 Task: Open the pet resume spearmint template from the template gallery.
Action: Mouse moved to (52, 94)
Screenshot: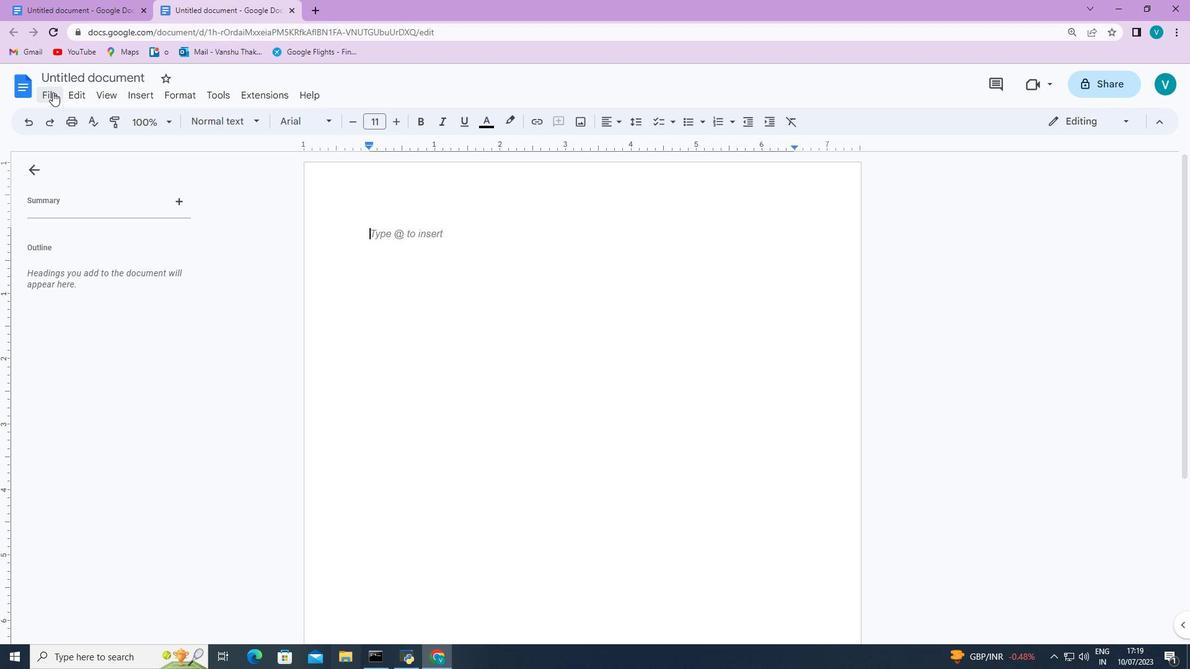 
Action: Mouse pressed left at (52, 94)
Screenshot: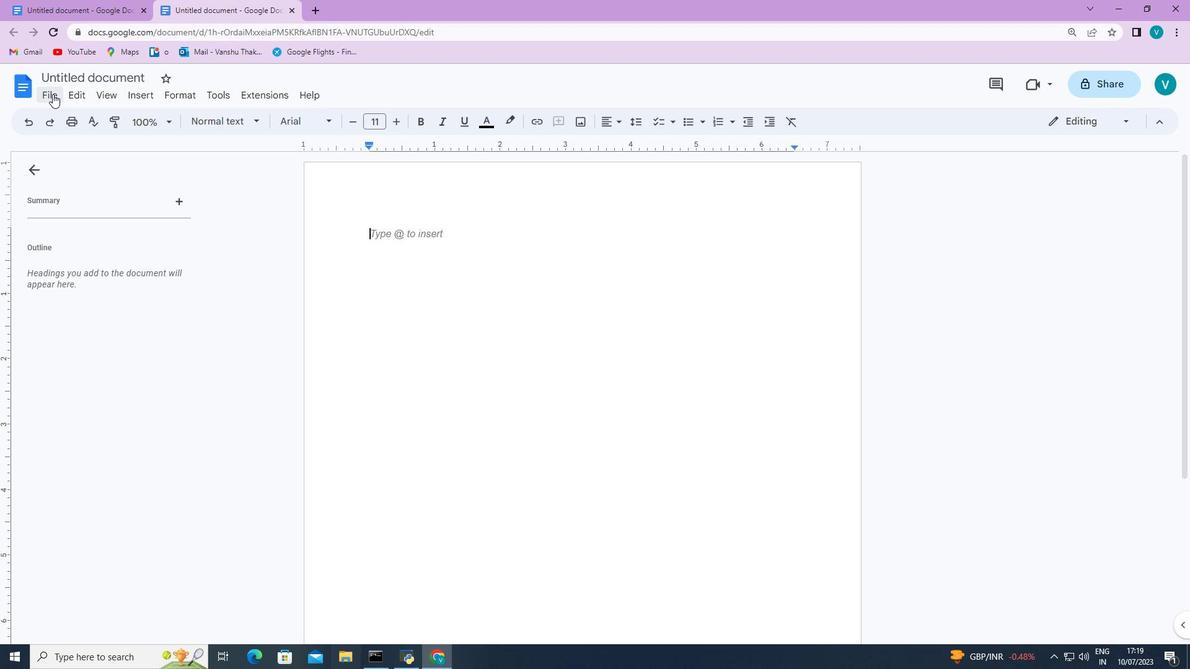 
Action: Mouse moved to (81, 115)
Screenshot: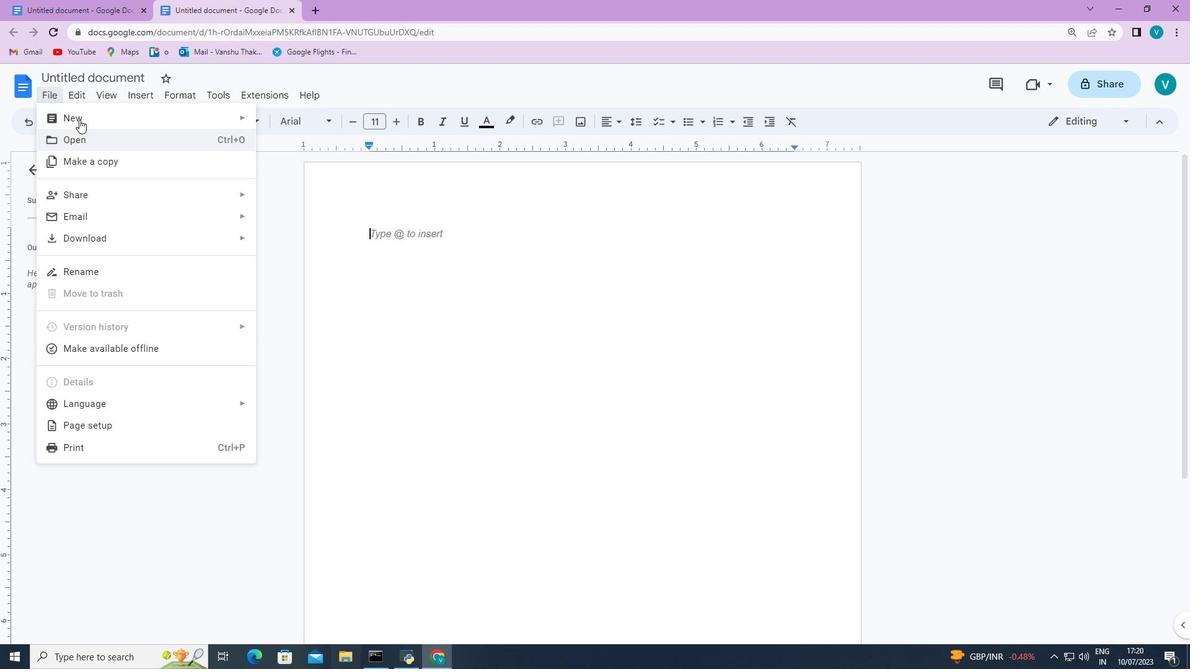 
Action: Mouse pressed left at (81, 115)
Screenshot: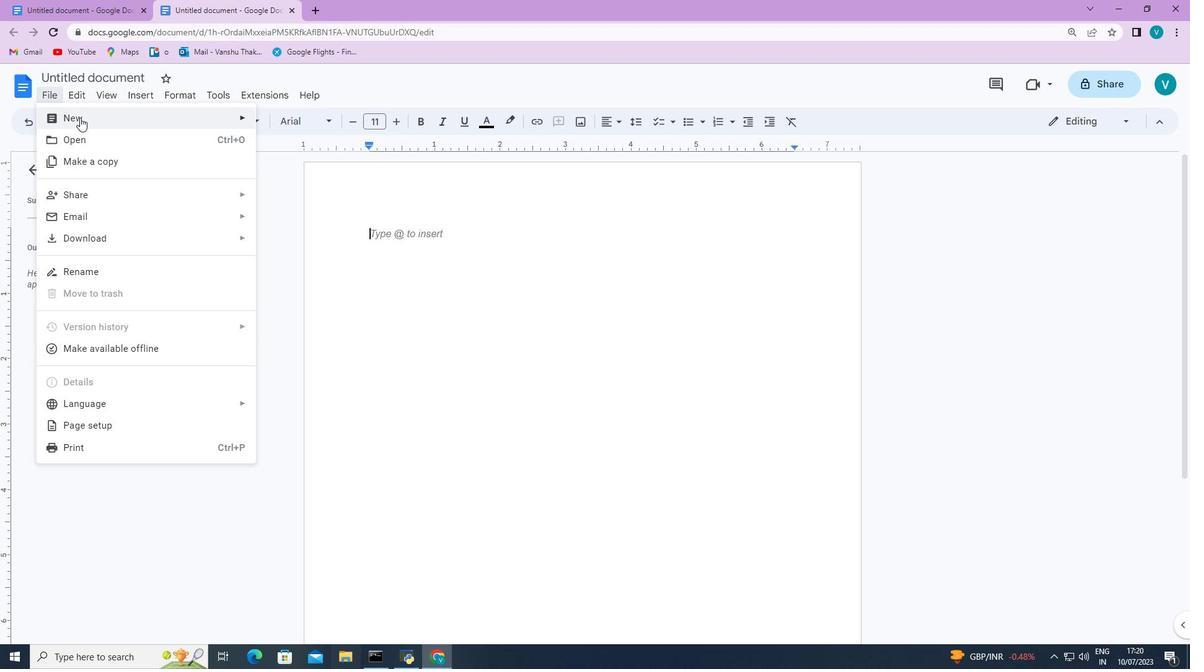 
Action: Mouse moved to (303, 139)
Screenshot: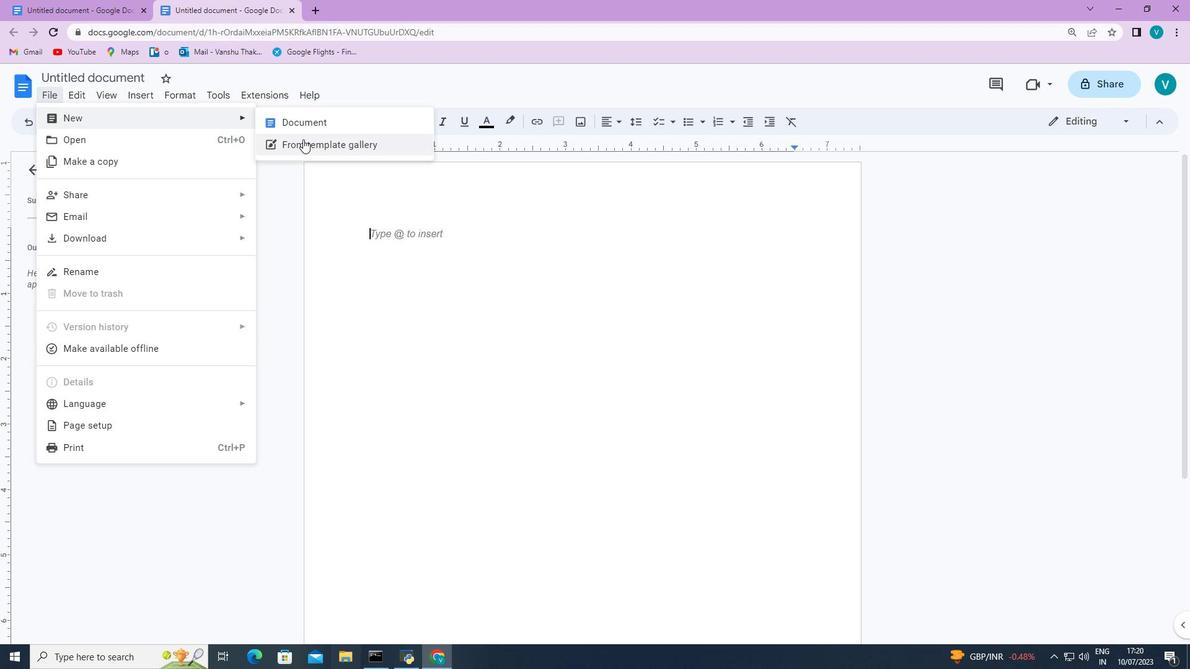 
Action: Mouse pressed left at (303, 139)
Screenshot: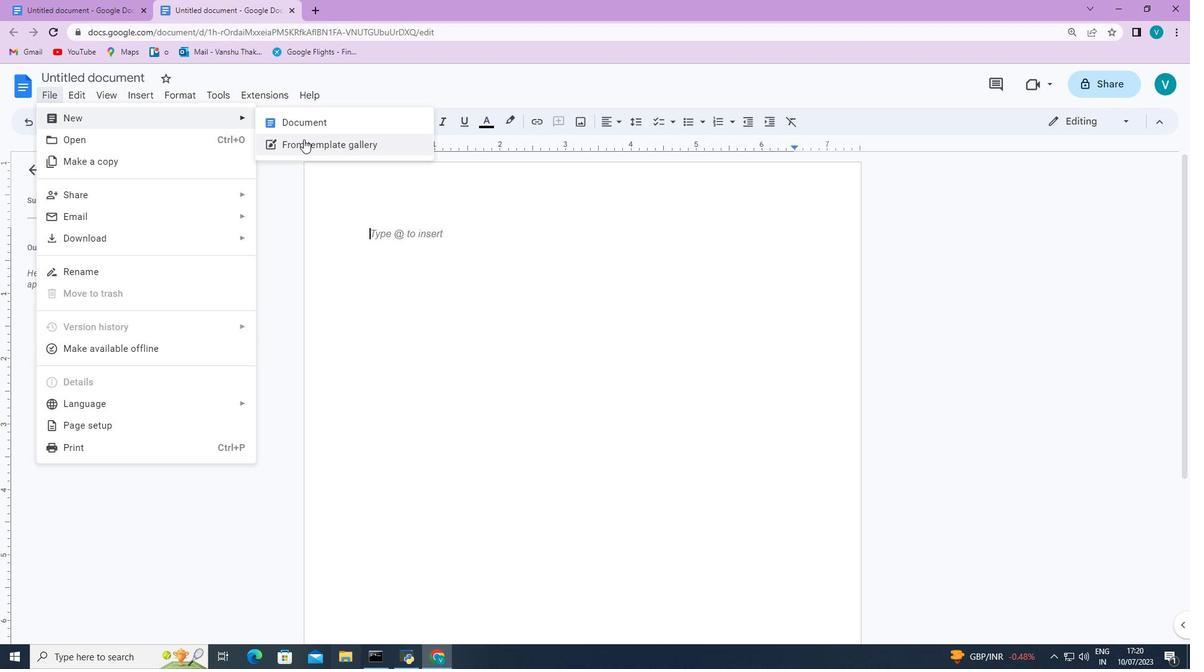 
Action: Mouse moved to (396, 321)
Screenshot: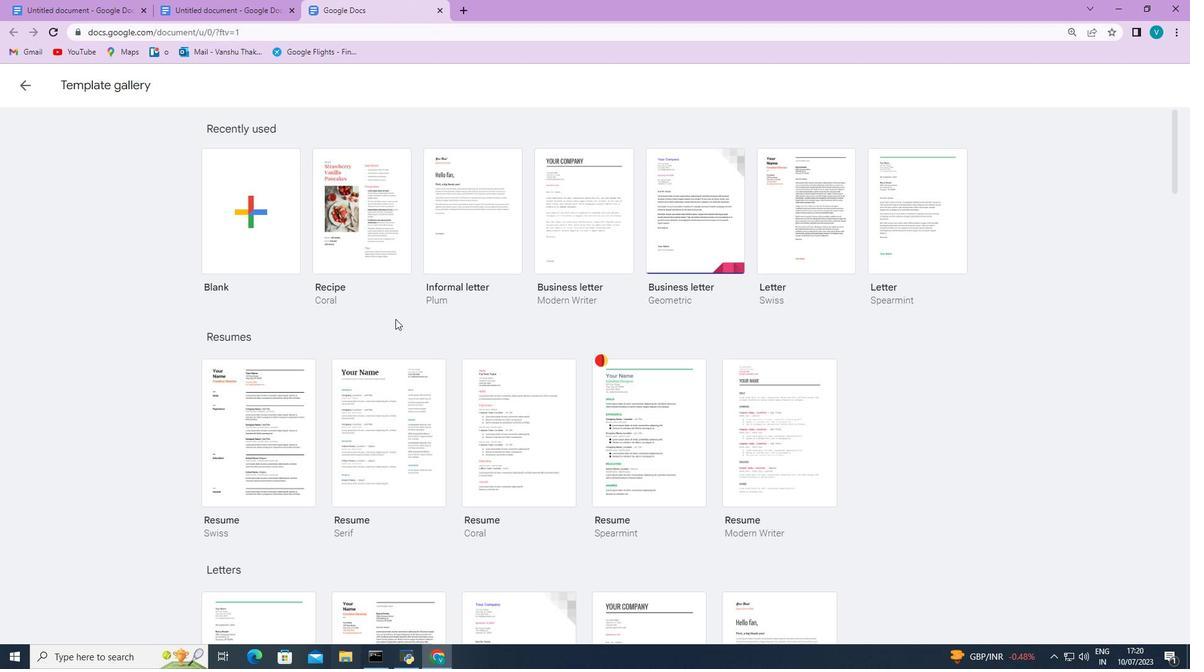 
Action: Mouse scrolled (396, 321) with delta (0, 0)
Screenshot: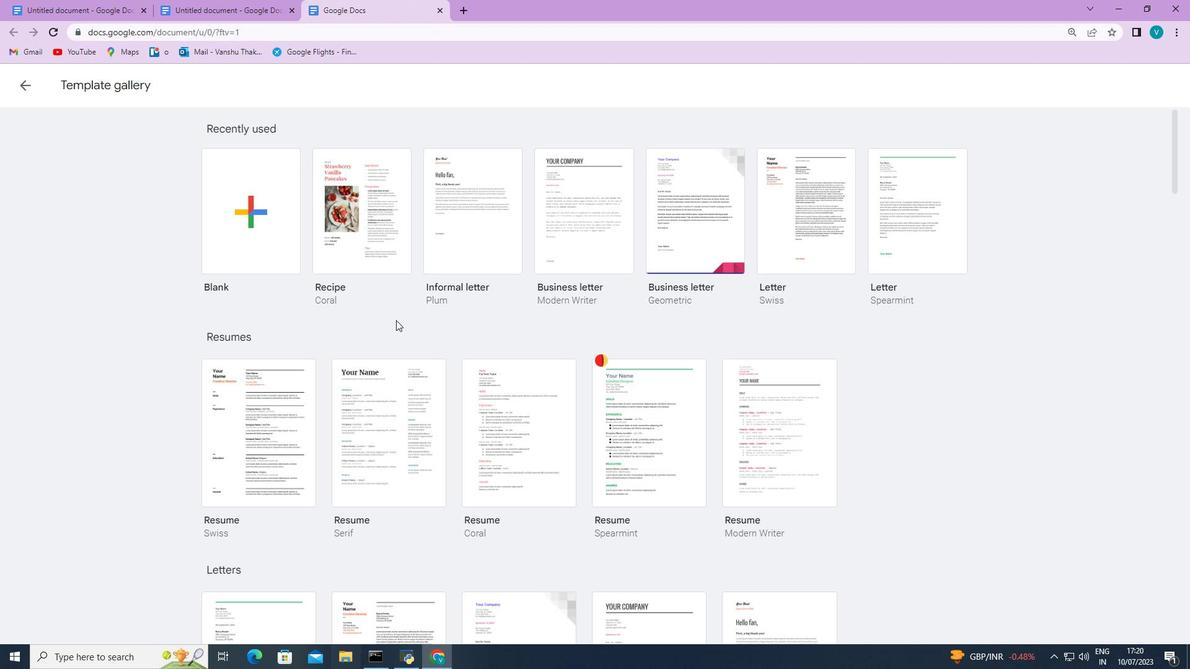 
Action: Mouse scrolled (396, 321) with delta (0, 0)
Screenshot: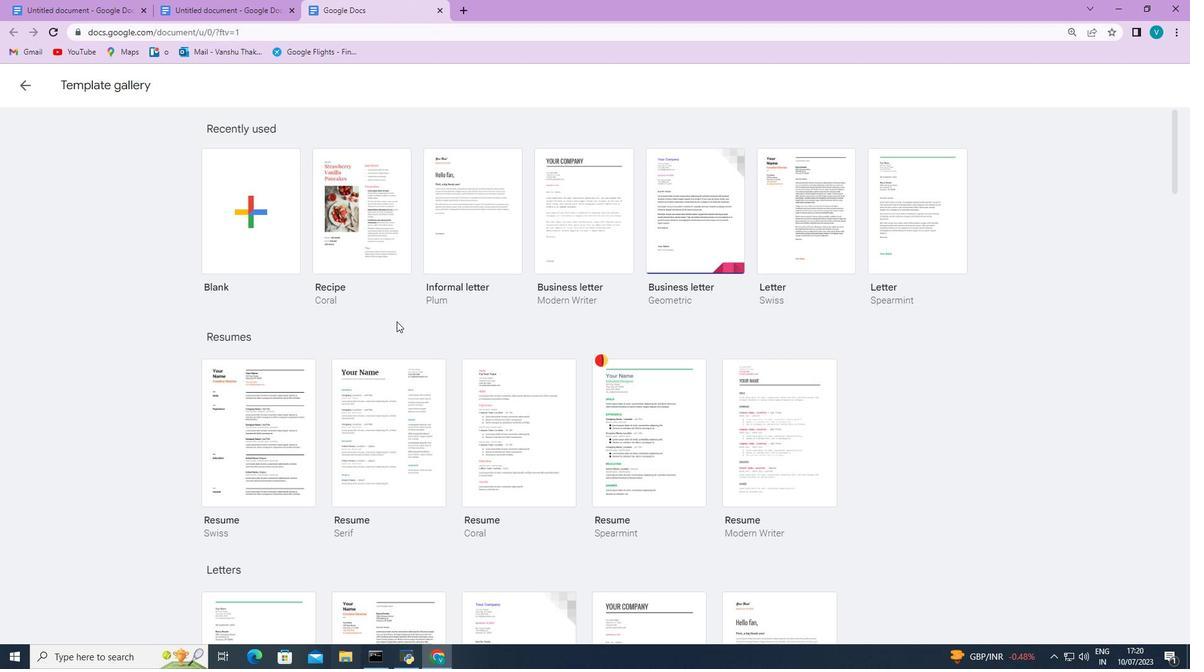 
Action: Mouse scrolled (396, 321) with delta (0, 0)
Screenshot: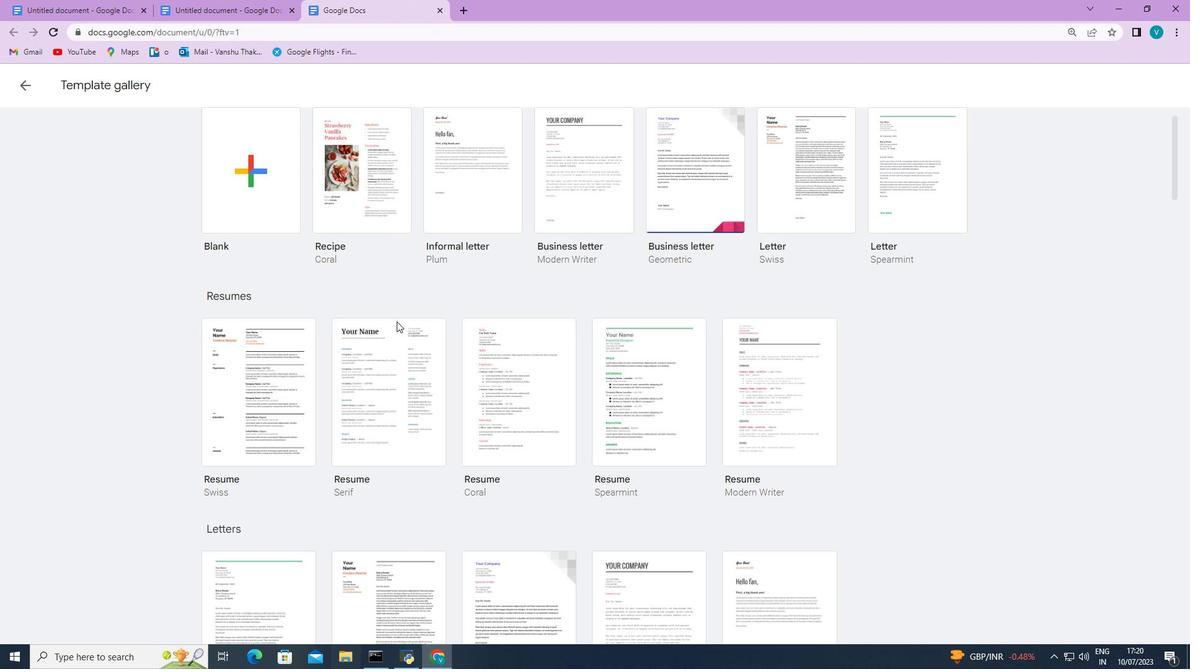 
Action: Mouse moved to (397, 321)
Screenshot: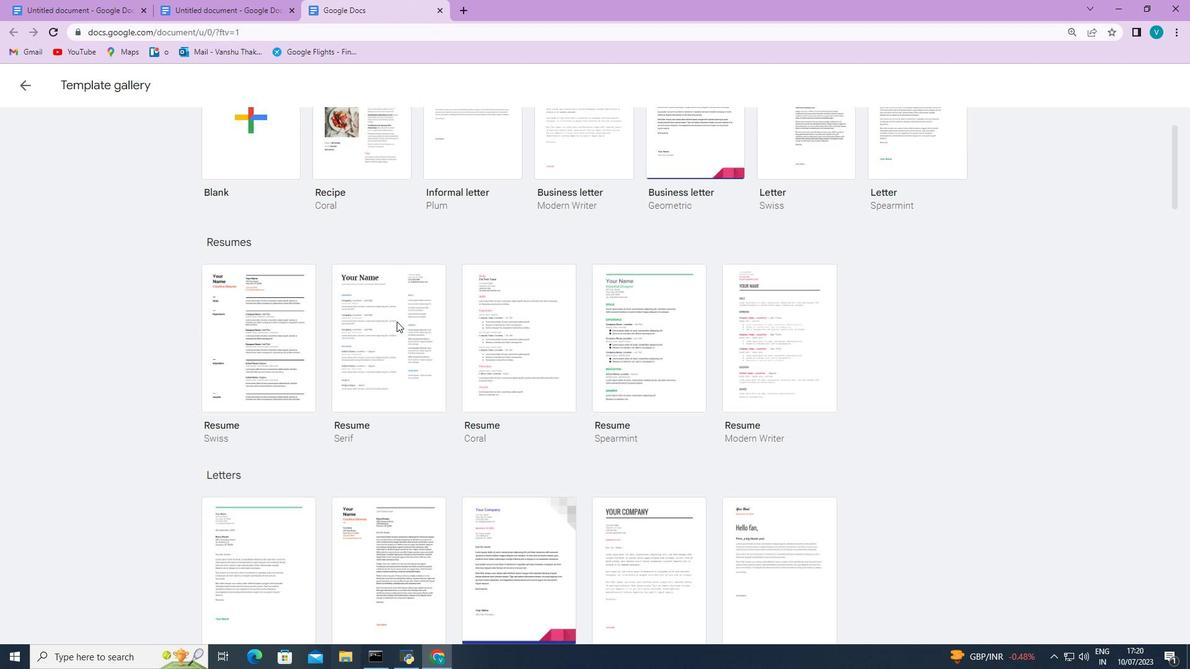 
Action: Mouse scrolled (397, 321) with delta (0, 0)
Screenshot: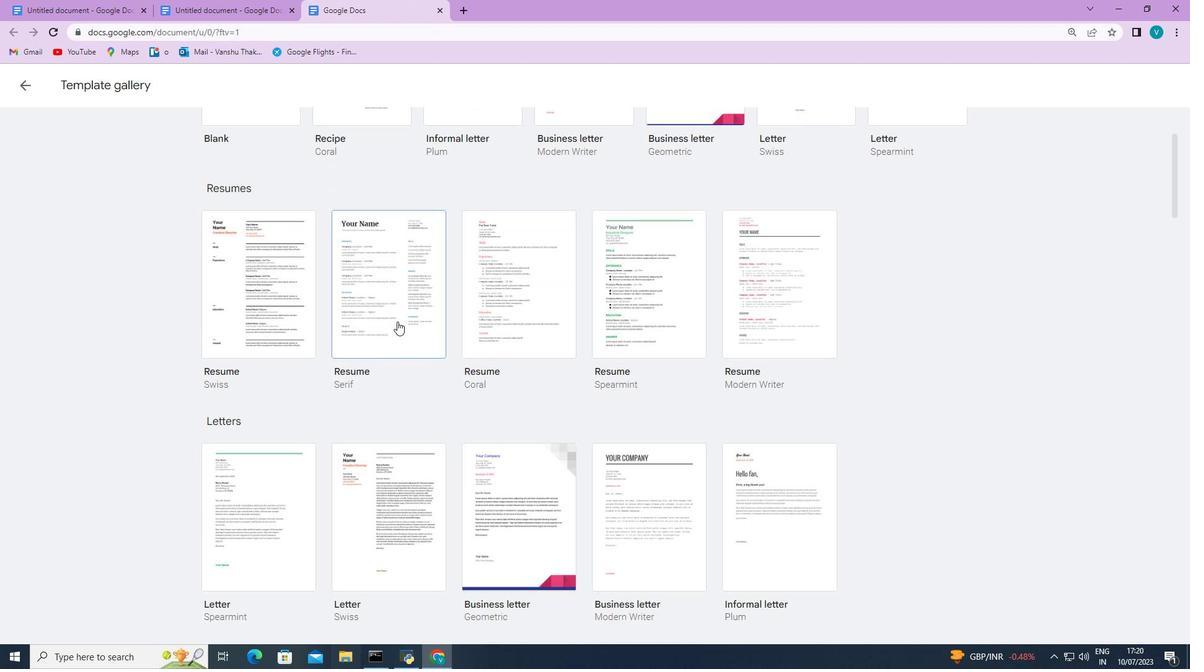 
Action: Mouse scrolled (397, 321) with delta (0, 0)
Screenshot: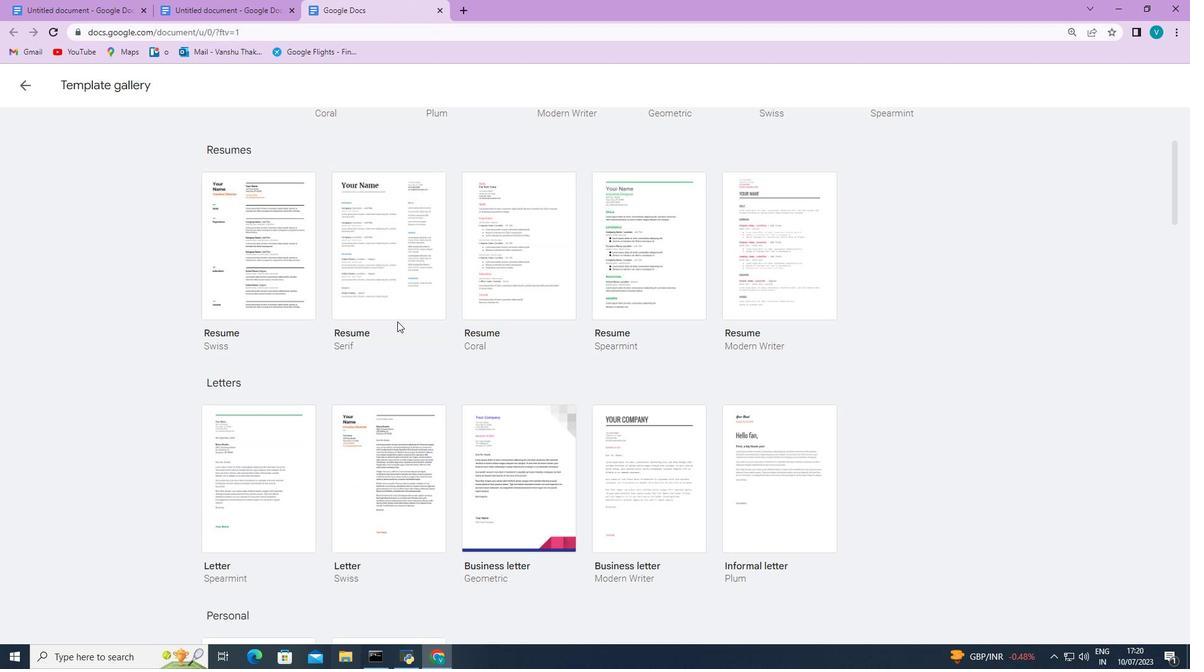 
Action: Mouse scrolled (397, 321) with delta (0, 0)
Screenshot: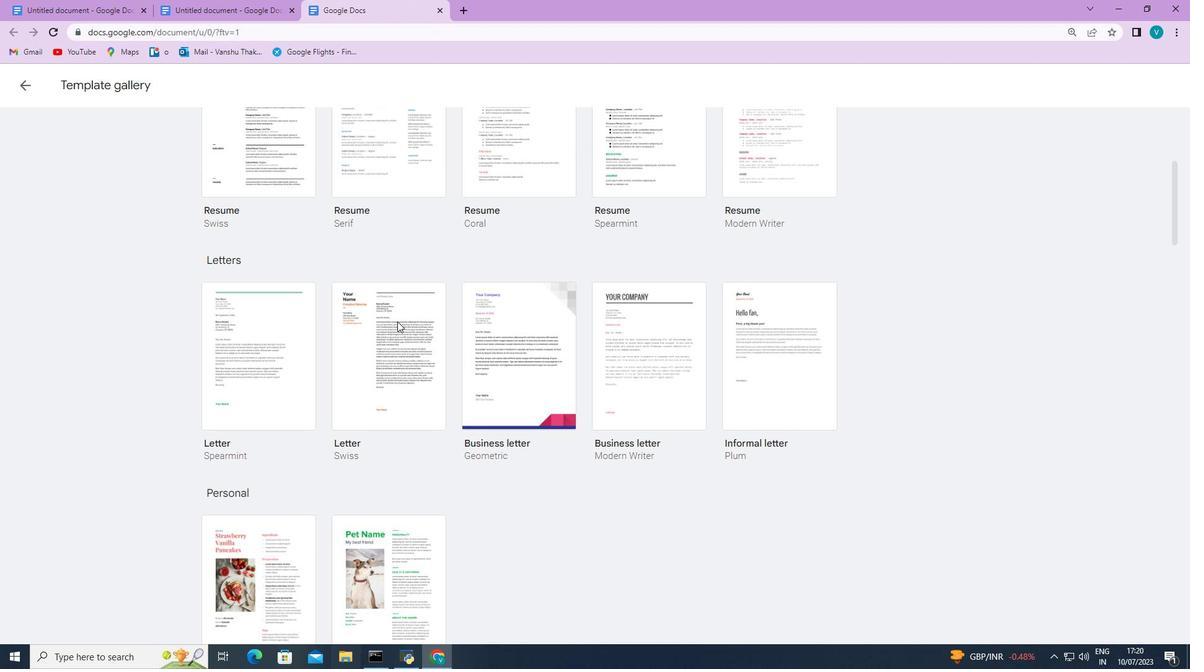 
Action: Mouse scrolled (397, 321) with delta (0, 0)
Screenshot: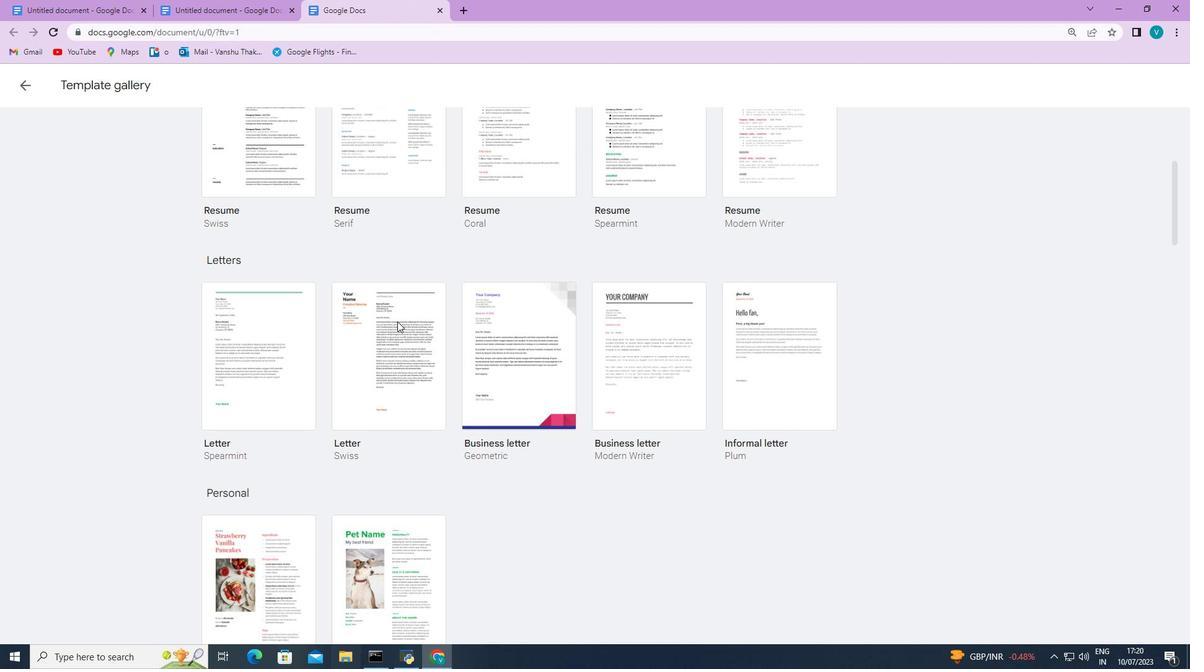 
Action: Mouse scrolled (397, 321) with delta (0, 0)
Screenshot: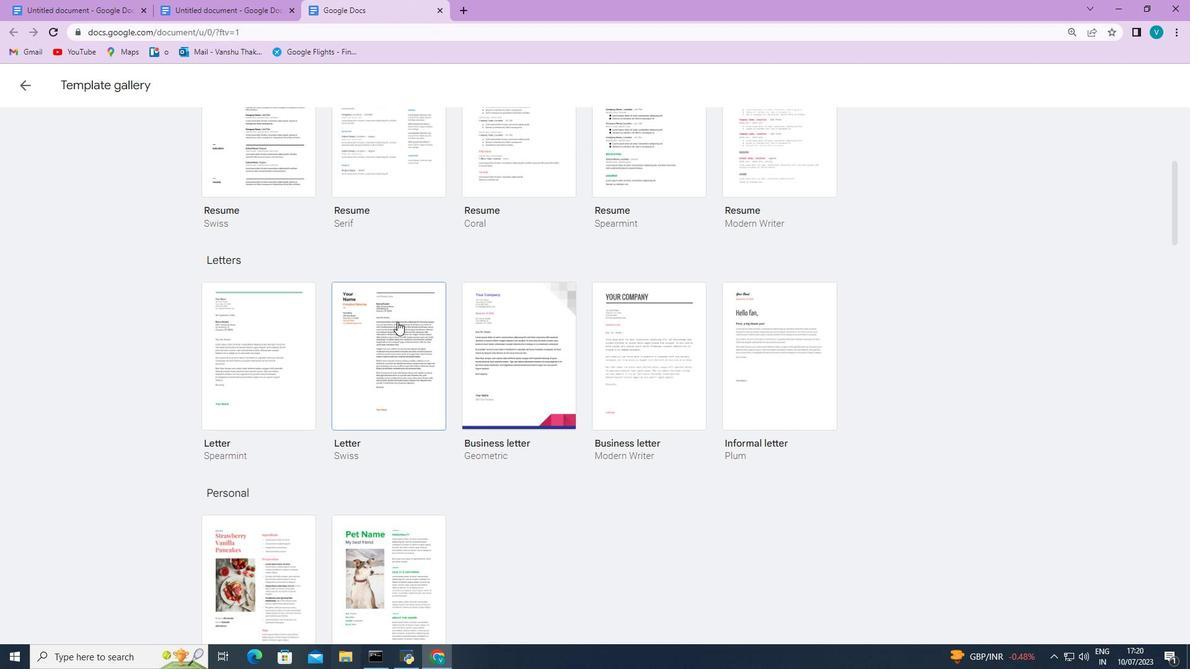 
Action: Mouse moved to (396, 348)
Screenshot: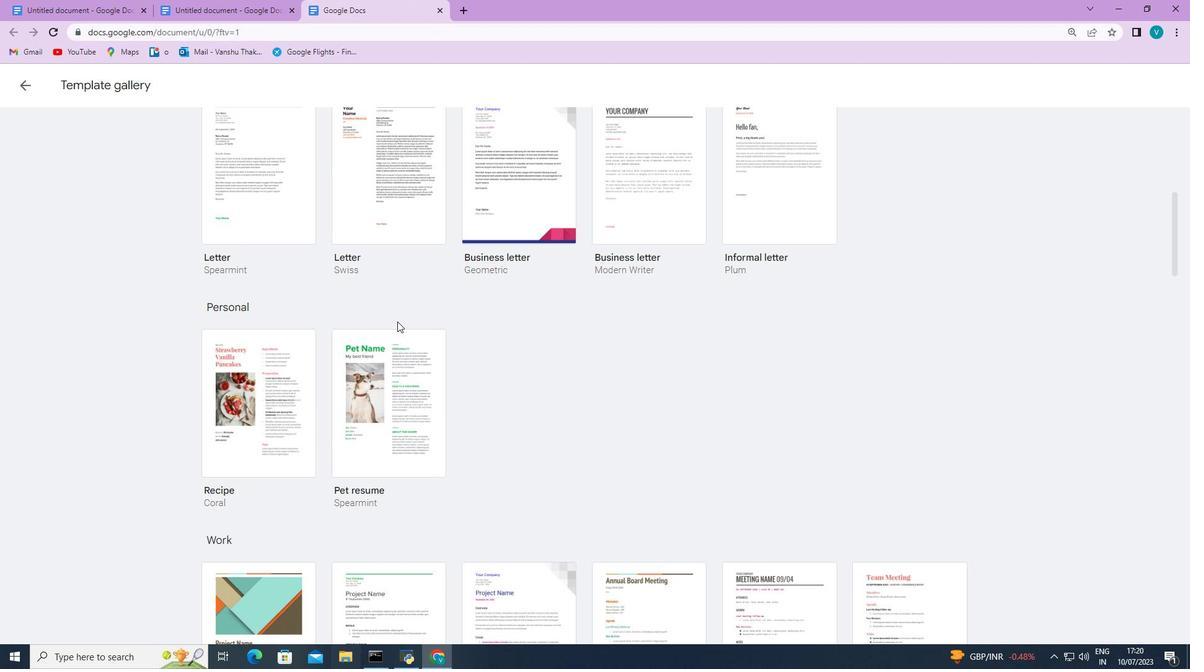
Action: Mouse pressed left at (396, 348)
Screenshot: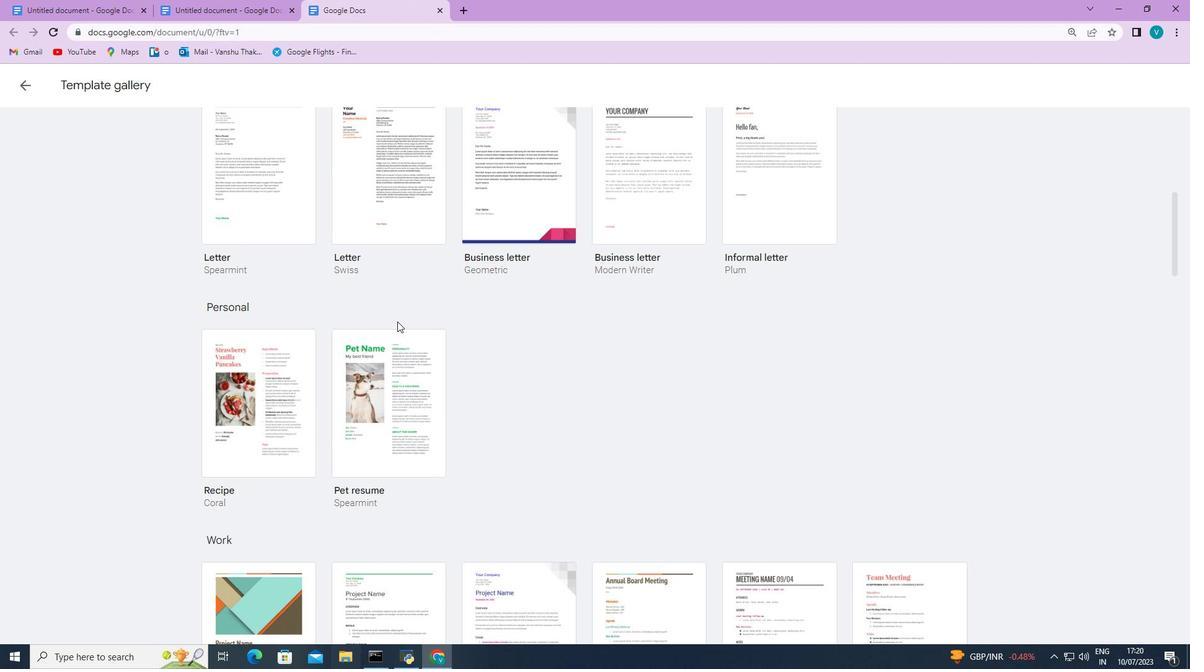 
Action: Mouse moved to (394, 373)
Screenshot: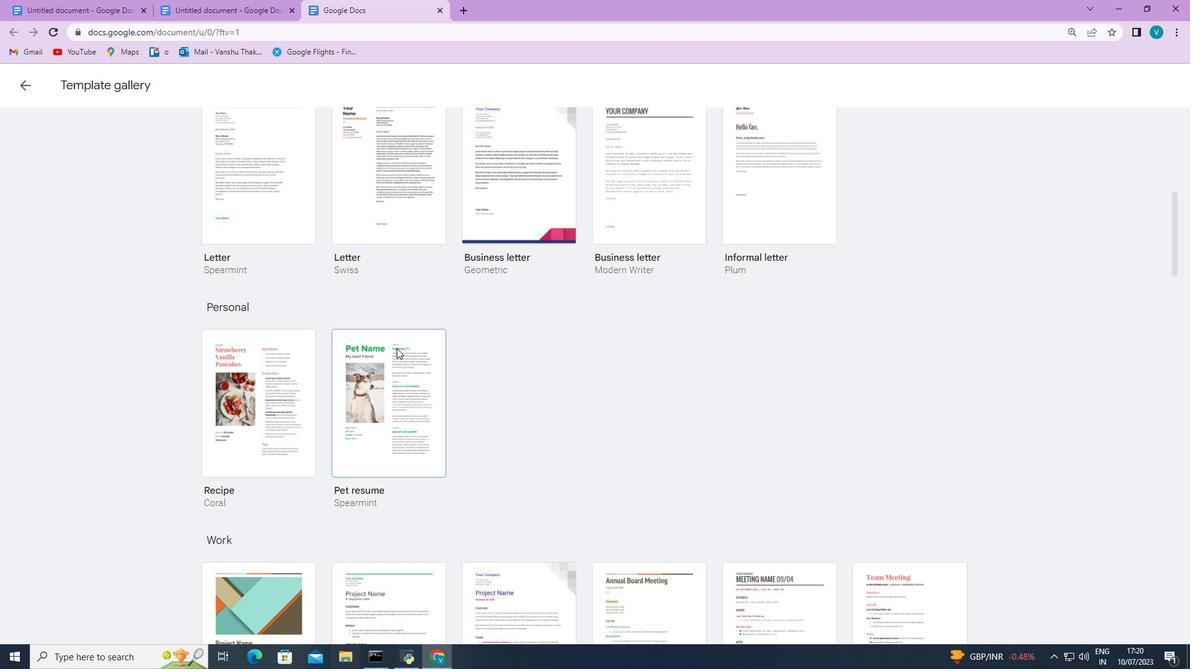 
Action: Mouse pressed left at (394, 373)
Screenshot: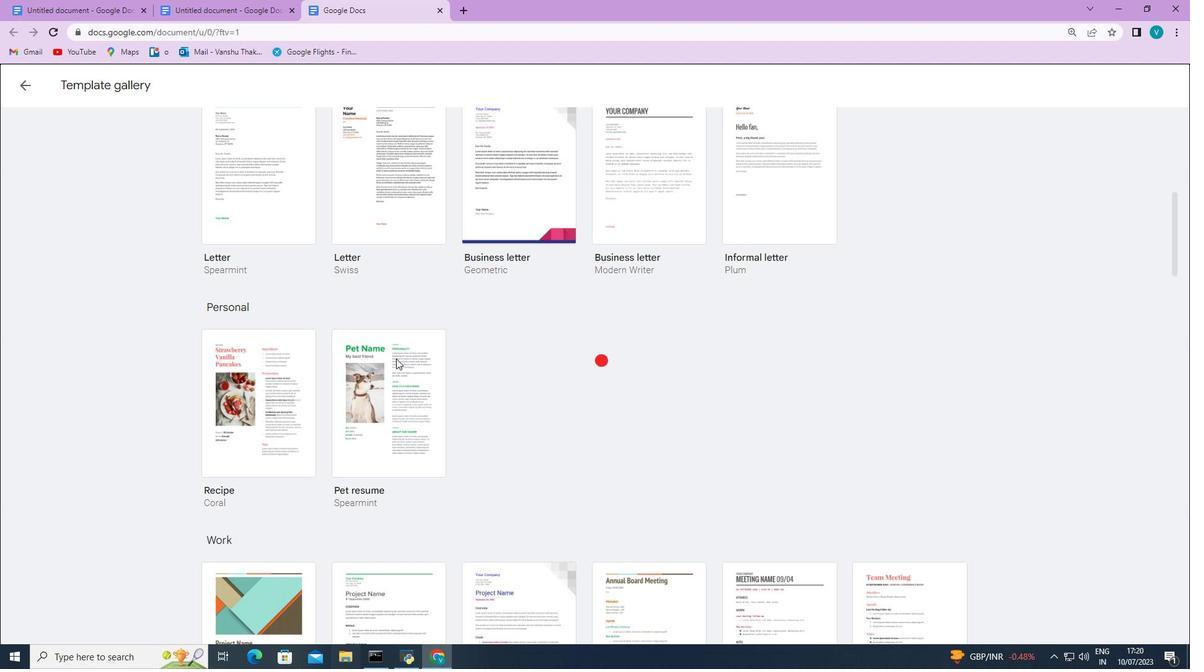 
Action: Mouse moved to (401, 372)
Screenshot: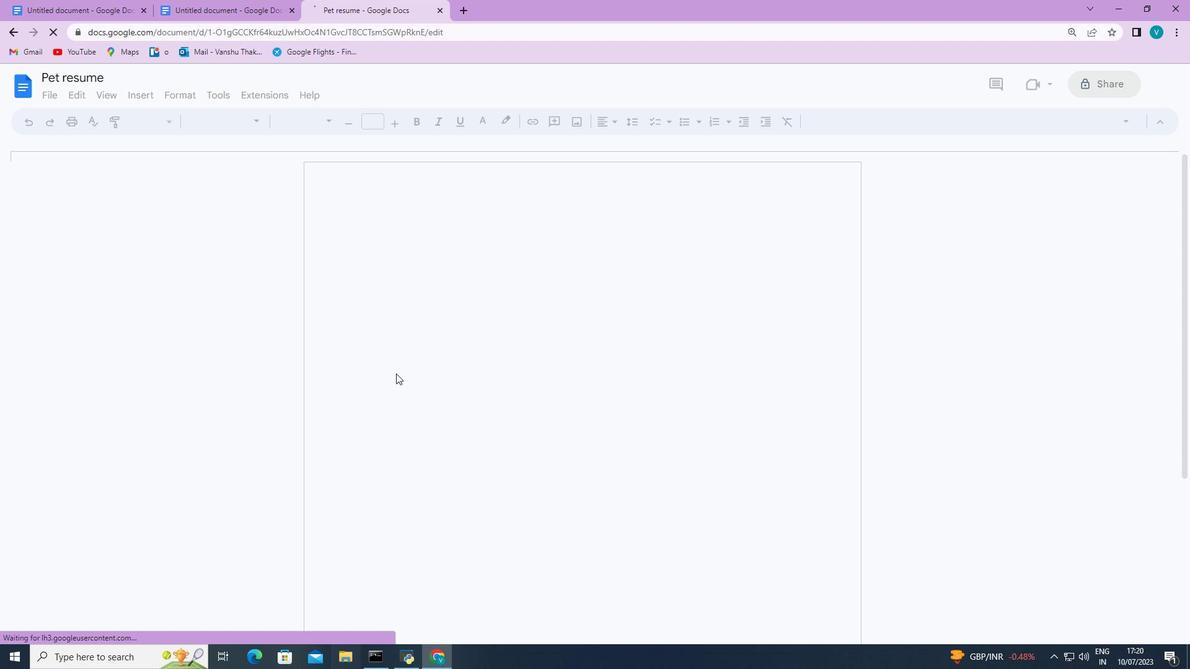 
